 Task: Find the closest ski resort to Lake Placid, New York, and Killington, Vermont.
Action: Mouse pressed left at (153, 89)
Screenshot: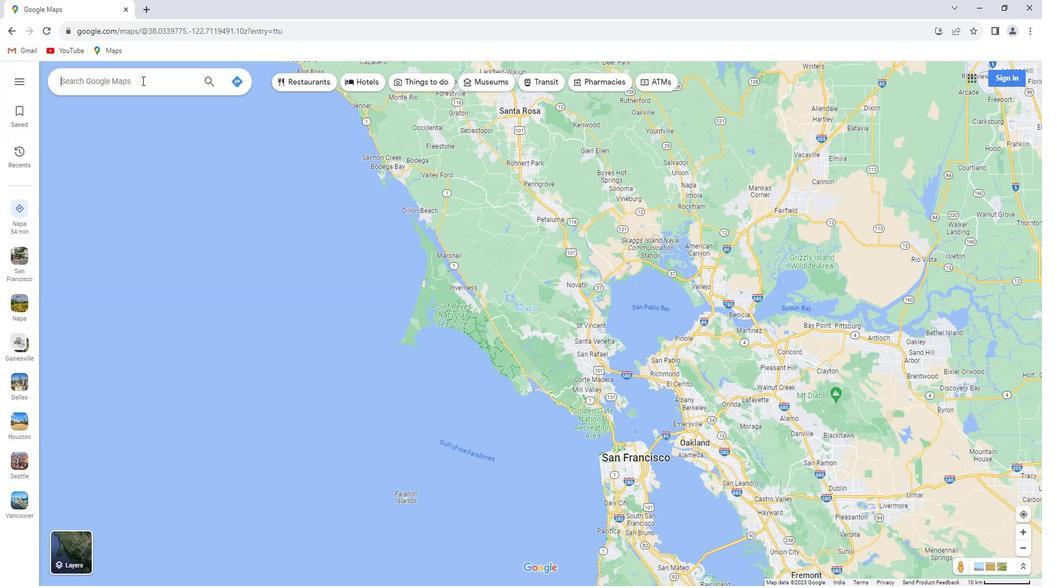 
Action: Key pressed <Key.shift>Placid,<Key.space><Key.shift>New<Key.space><Key.shift>York<Key.enter>
Screenshot: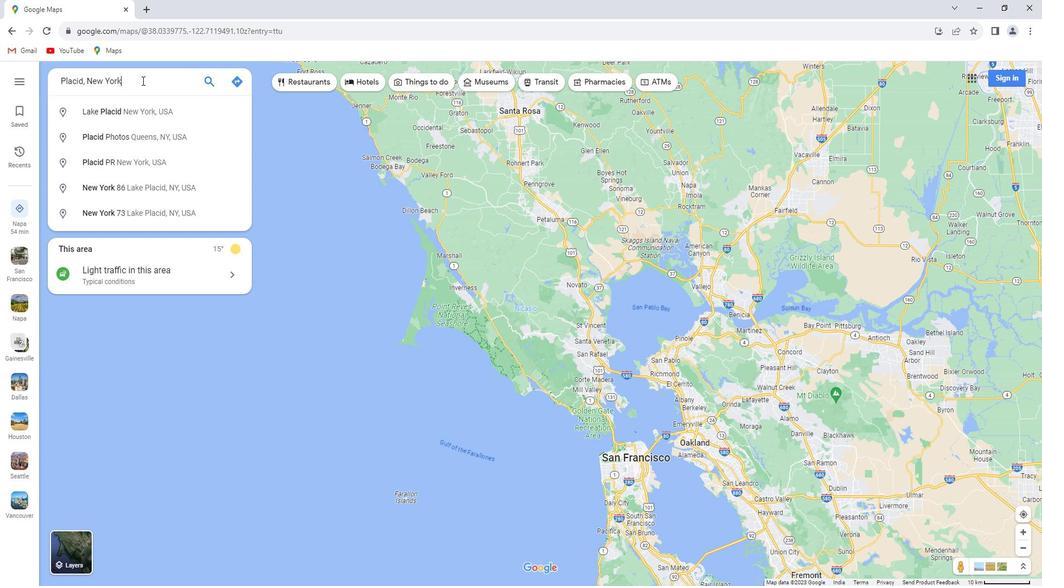 
Action: Mouse moved to (162, 269)
Screenshot: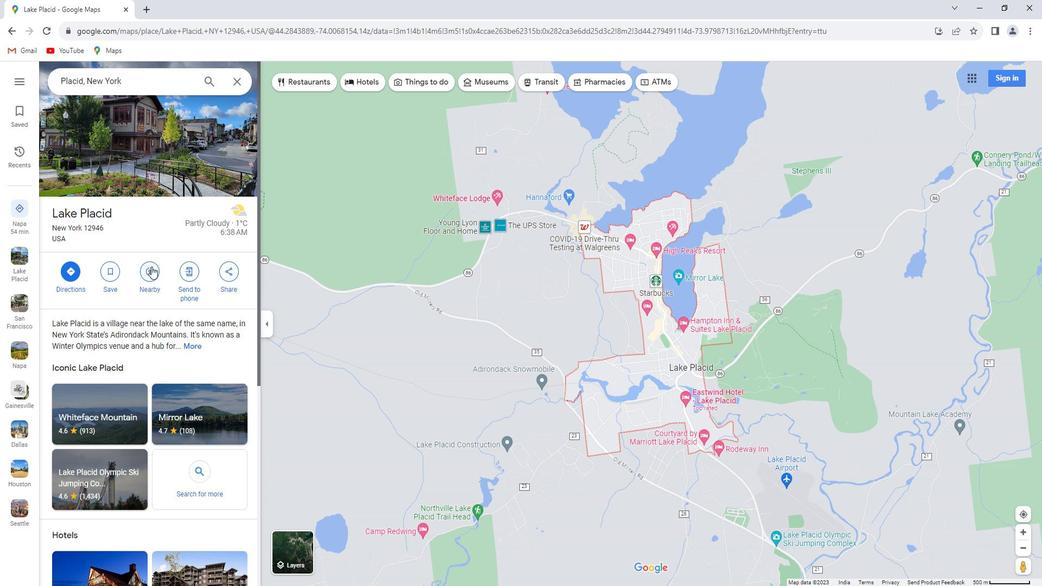 
Action: Mouse pressed left at (162, 269)
Screenshot: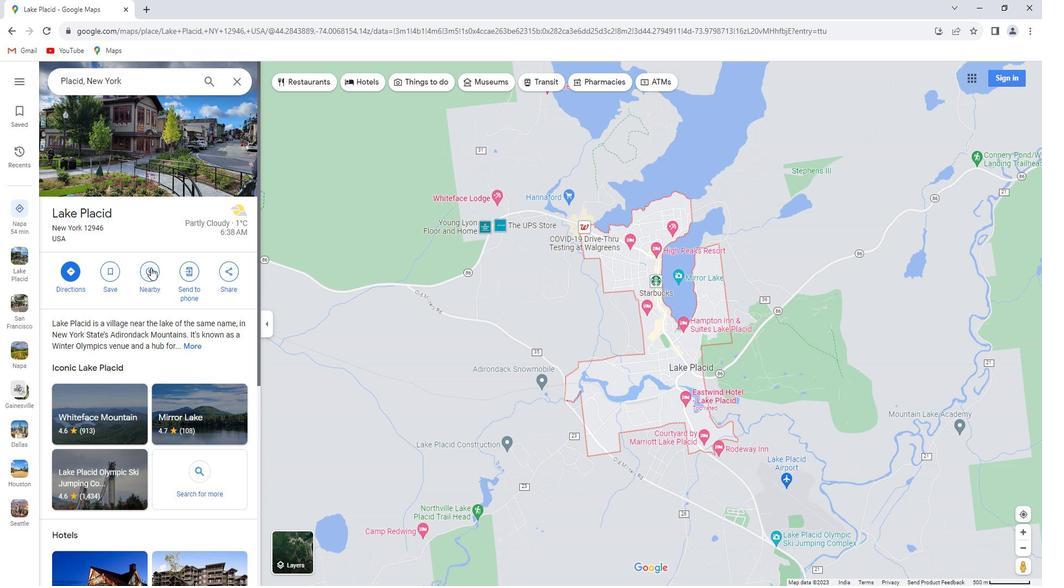 
Action: Key pressed closest<Key.space>ski<Key.space>resort<Key.enter>
Screenshot: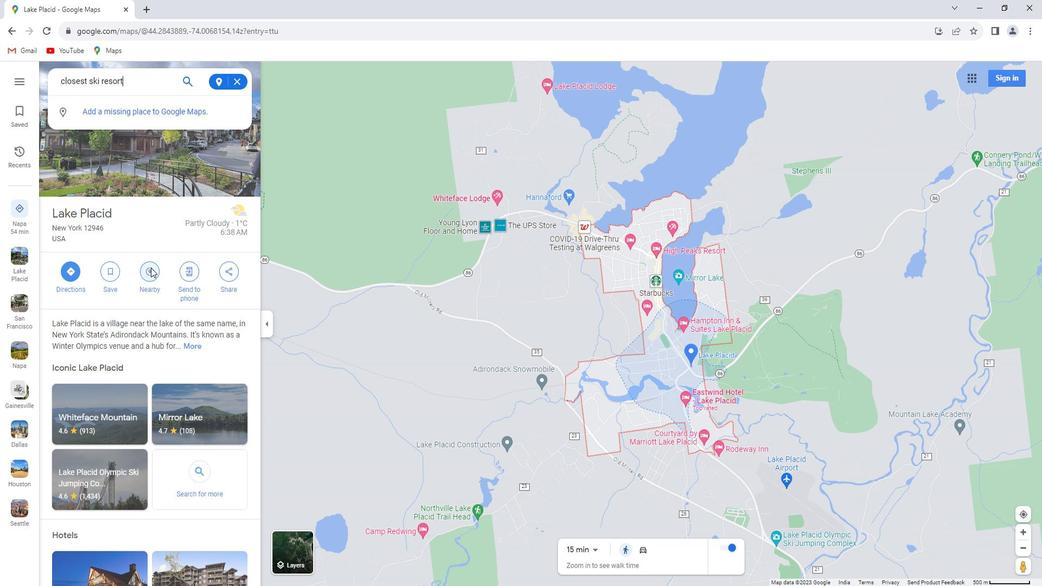 
Action: Mouse moved to (247, 87)
Screenshot: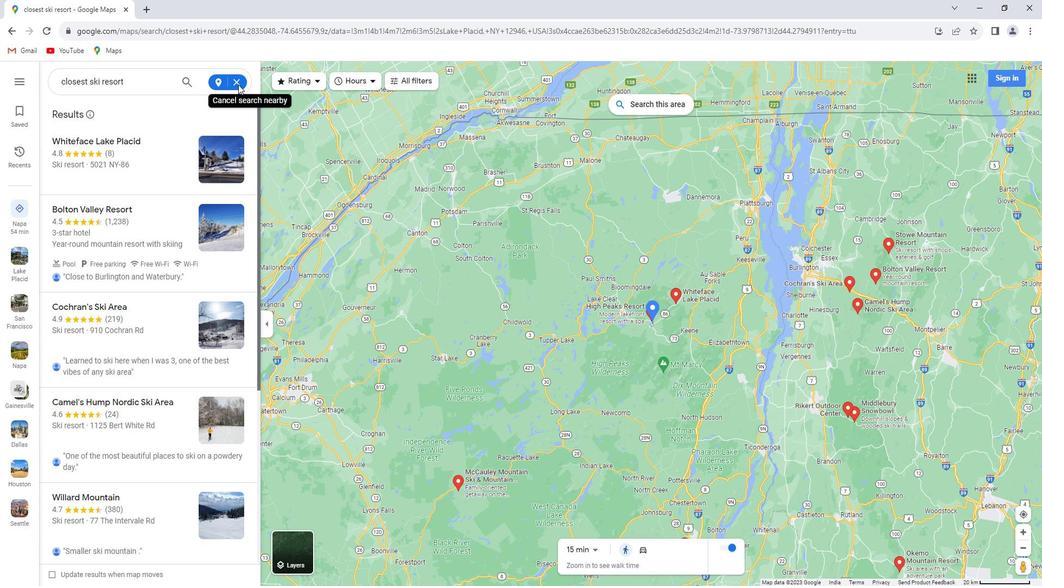 
Action: Mouse pressed left at (247, 87)
Screenshot: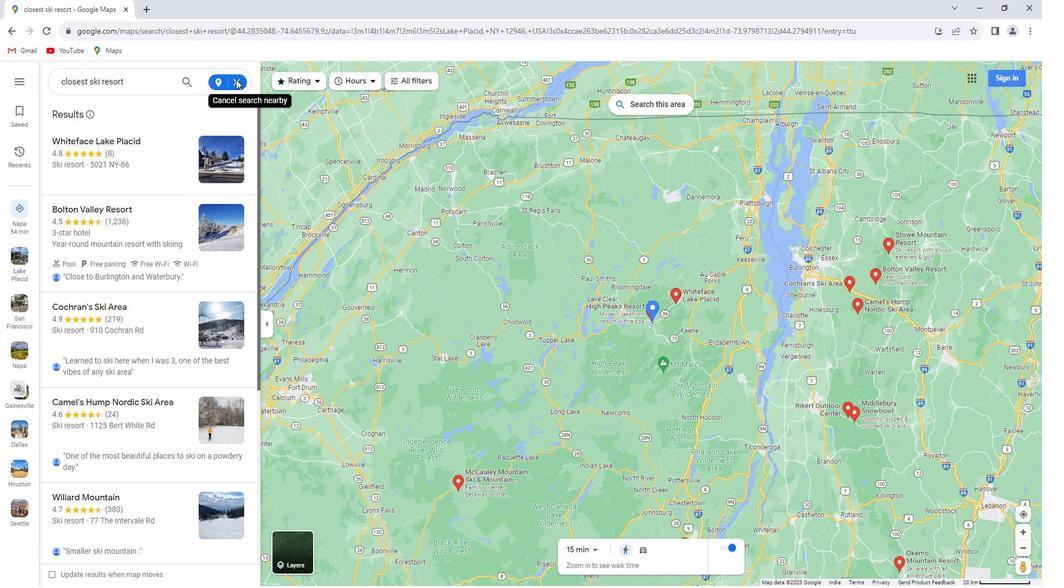 
Action: Mouse moved to (248, 89)
Screenshot: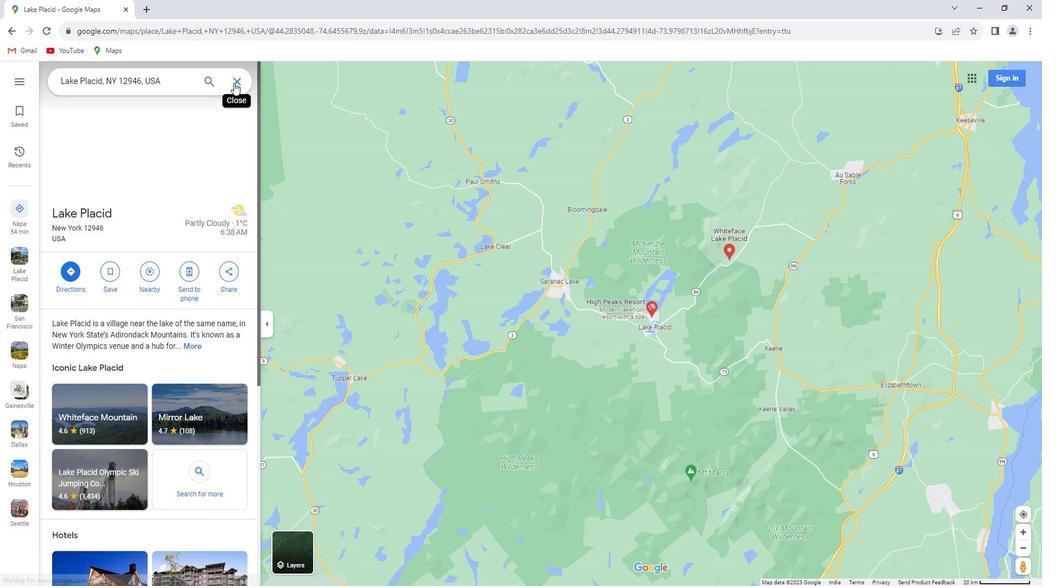 
Action: Mouse pressed left at (248, 89)
Screenshot: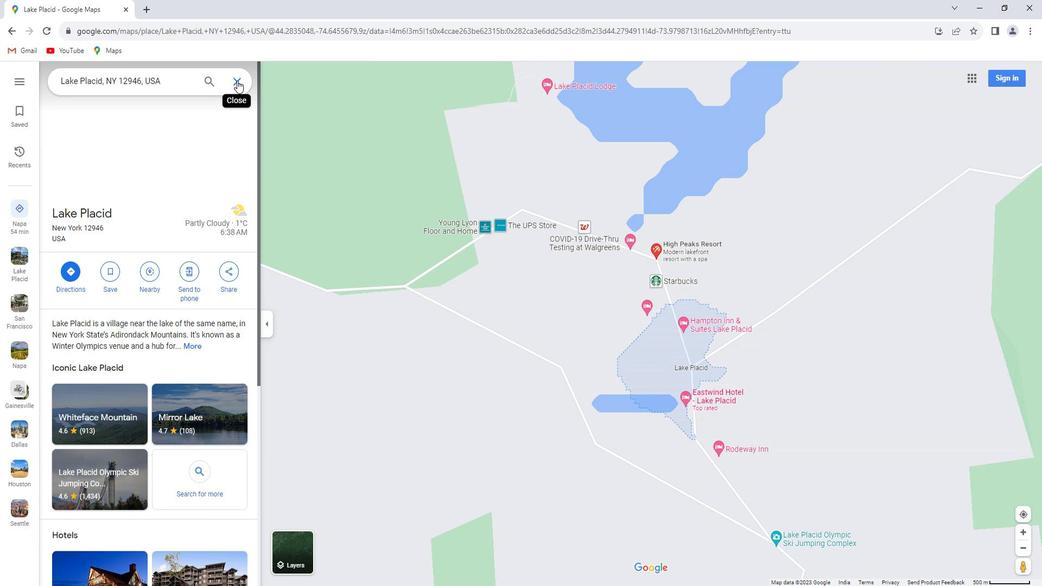 
Action: Mouse moved to (138, 92)
Screenshot: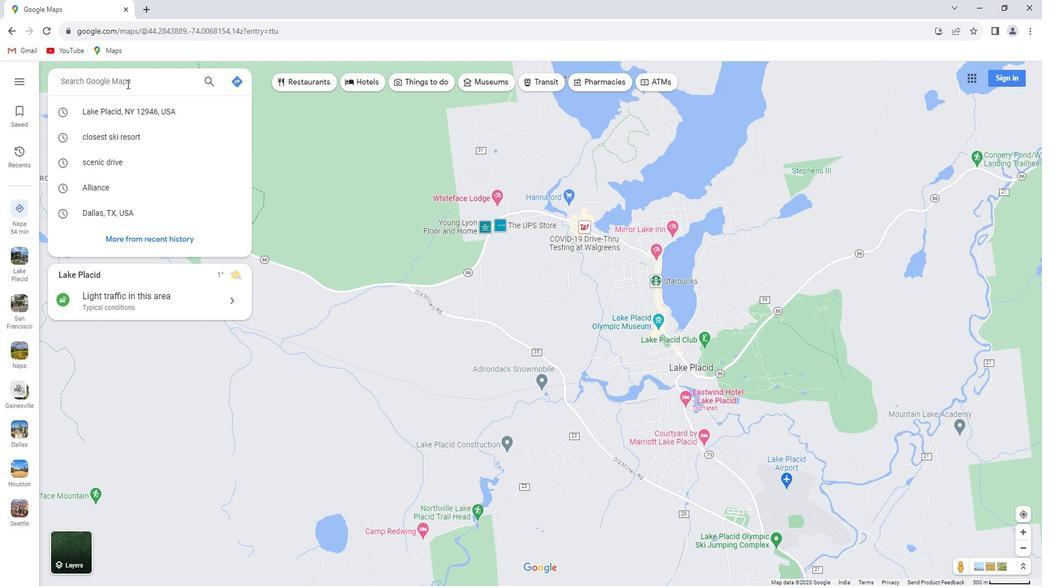 
Action: Key pressed <Key.shift>killington,<Key.space><Key.shift>Vermont<Key.enter>
Screenshot: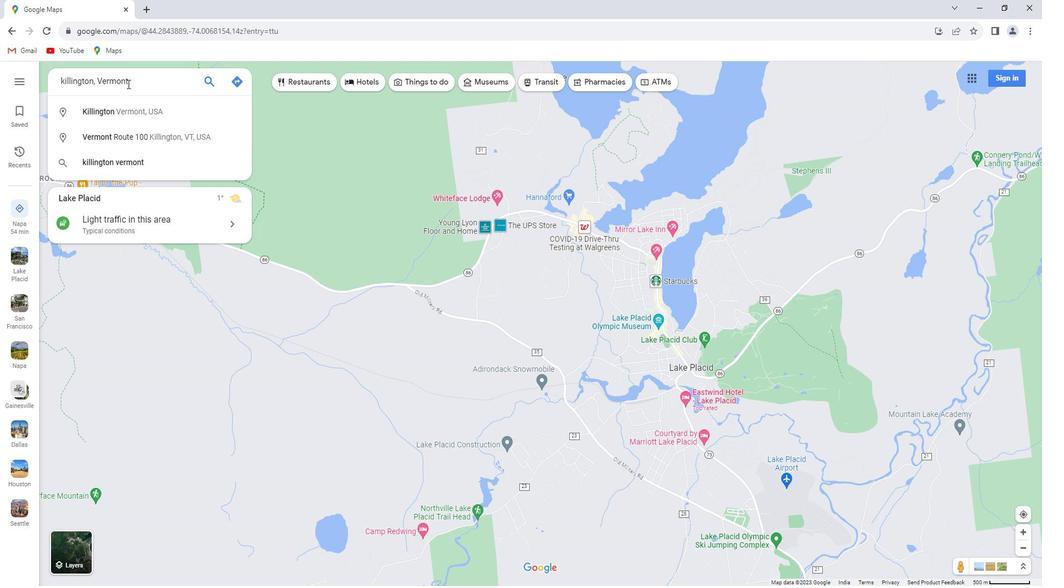 
Action: Mouse moved to (163, 269)
Screenshot: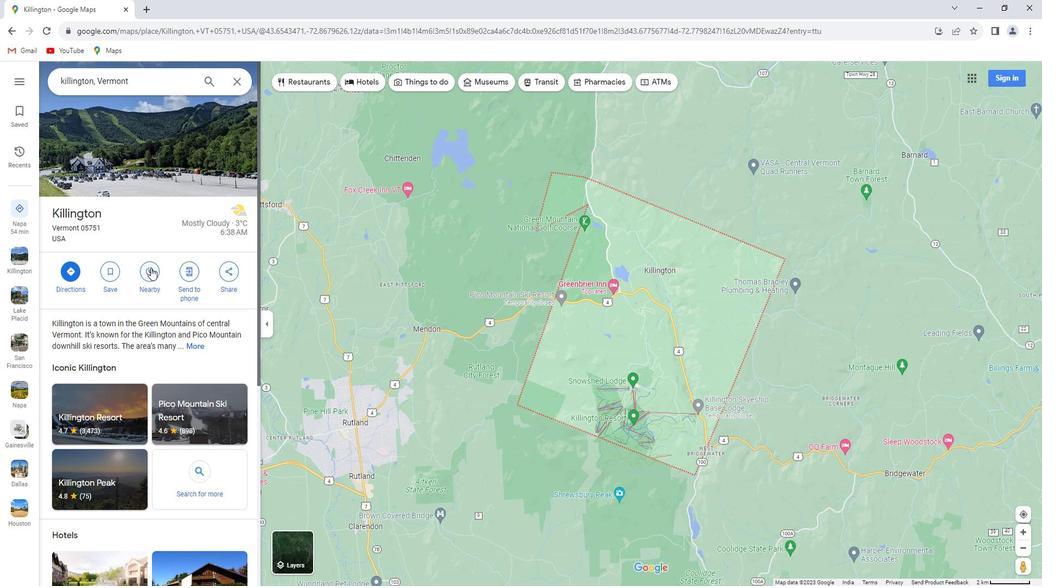 
Action: Mouse pressed left at (163, 269)
Screenshot: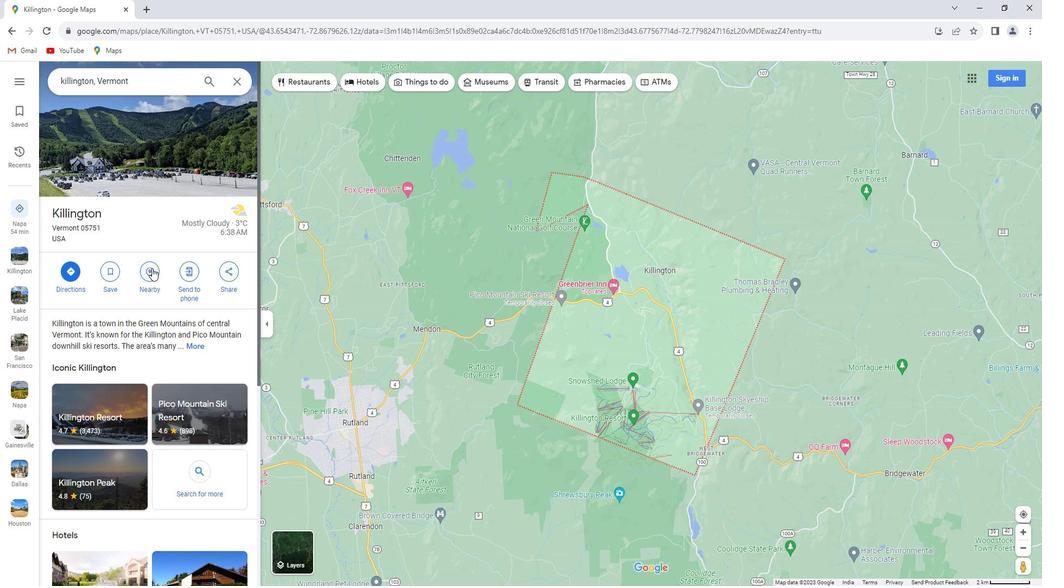 
Action: Key pressed closest<Key.space>skiresort<Key.enter>
Screenshot: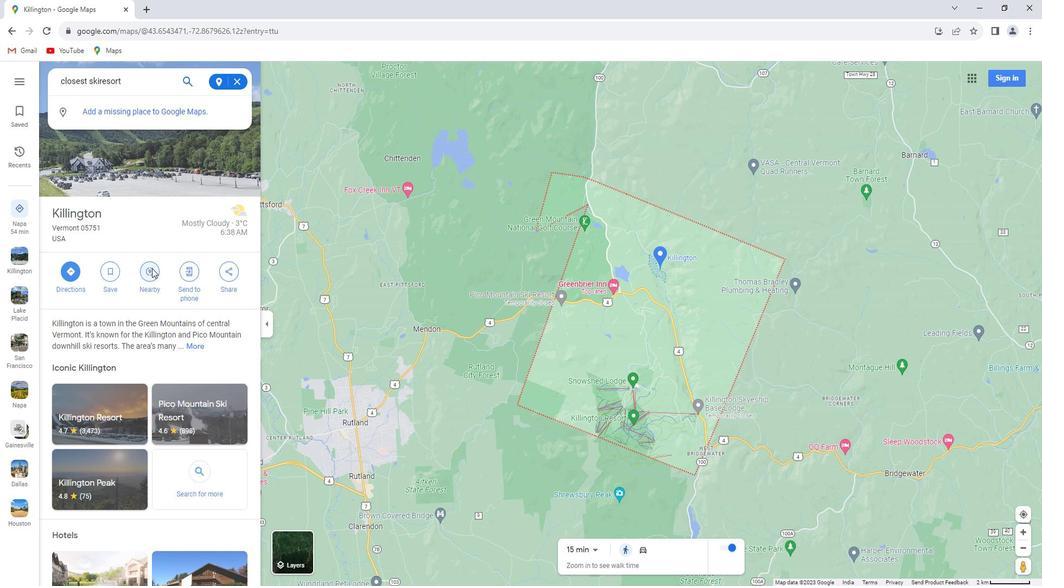 
